 Task: Show more about the house rules of villa in Thermal, California, United States.
Action: Mouse moved to (357, 131)
Screenshot: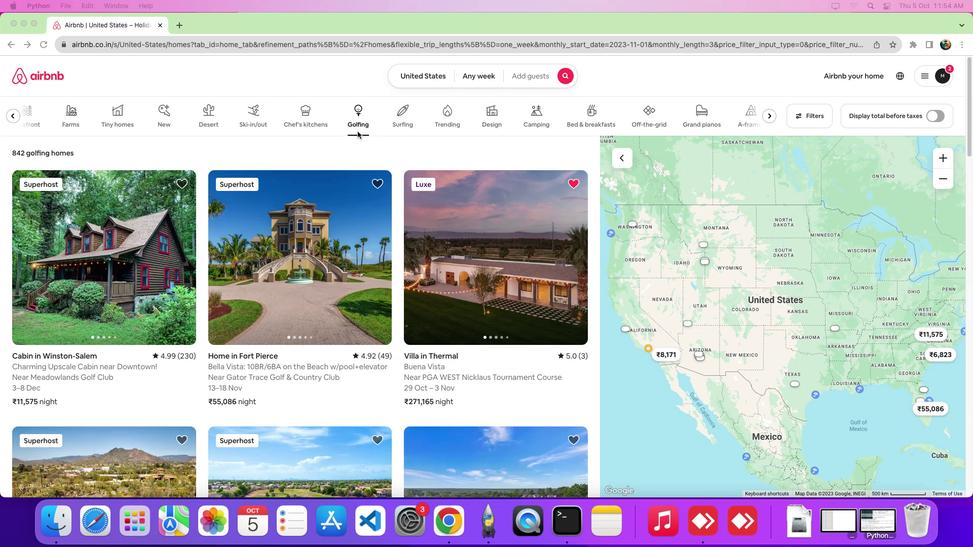 
Action: Mouse pressed left at (357, 131)
Screenshot: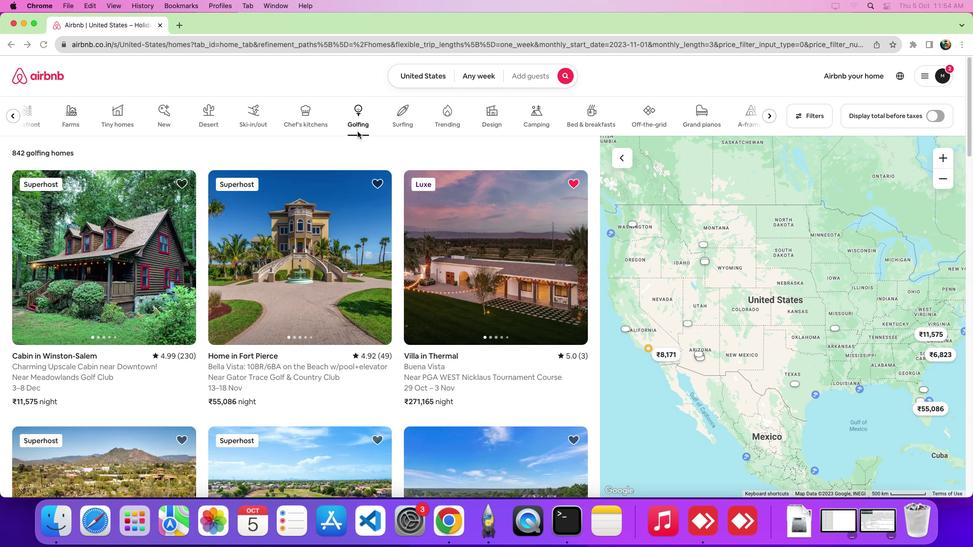 
Action: Mouse moved to (449, 222)
Screenshot: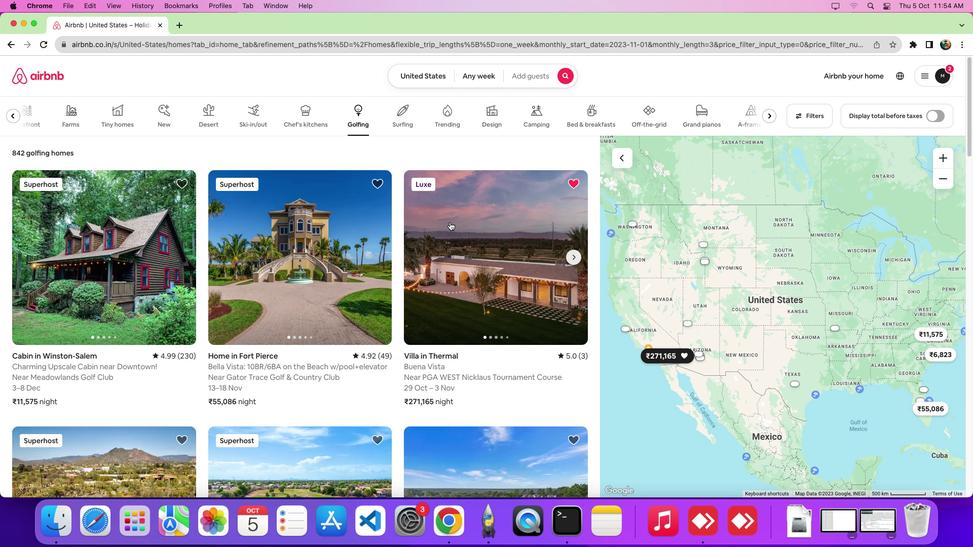 
Action: Mouse pressed left at (449, 222)
Screenshot: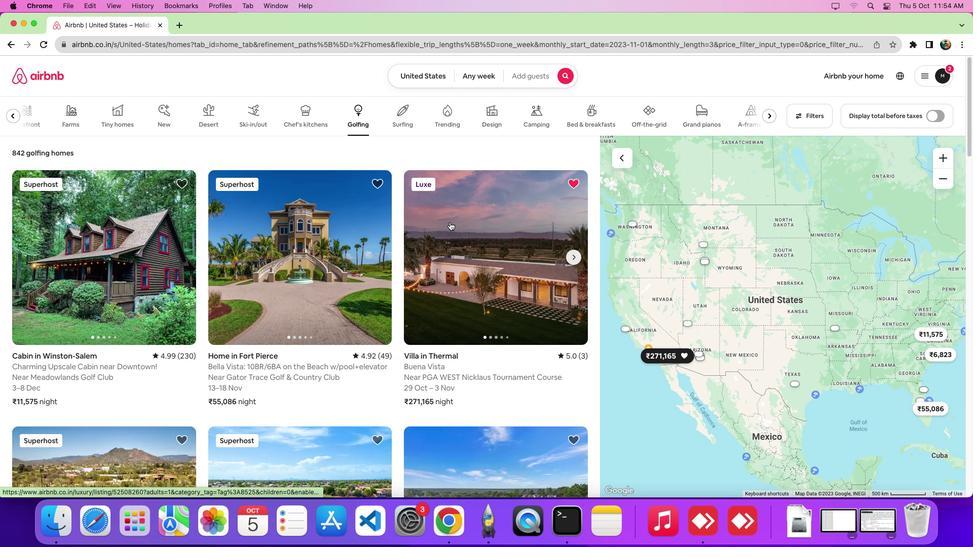 
Action: Mouse moved to (394, 309)
Screenshot: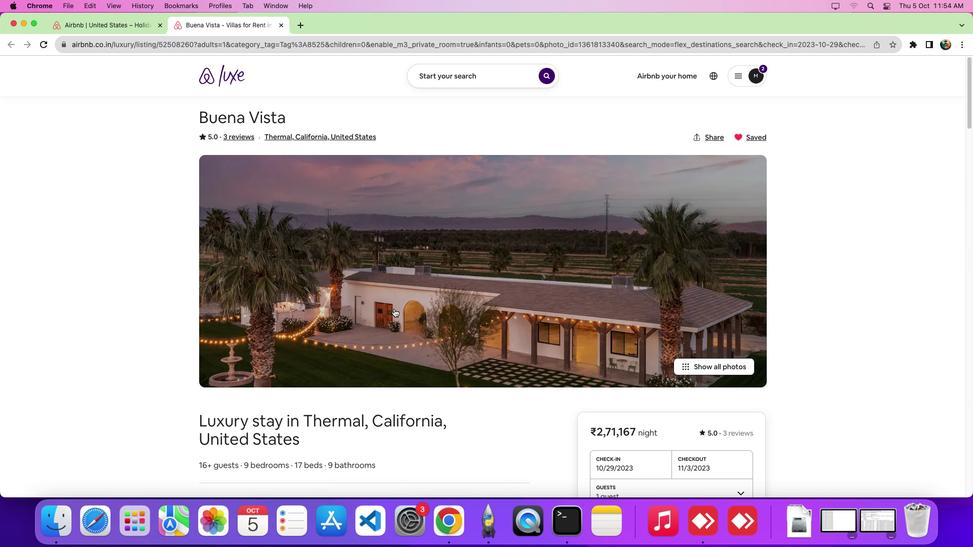 
Action: Mouse scrolled (394, 309) with delta (0, 0)
Screenshot: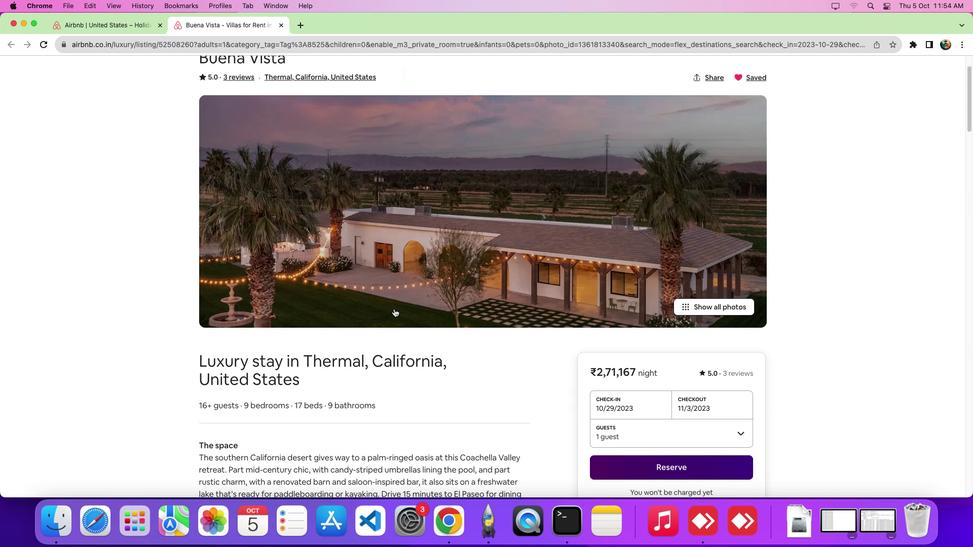 
Action: Mouse scrolled (394, 309) with delta (0, 0)
Screenshot: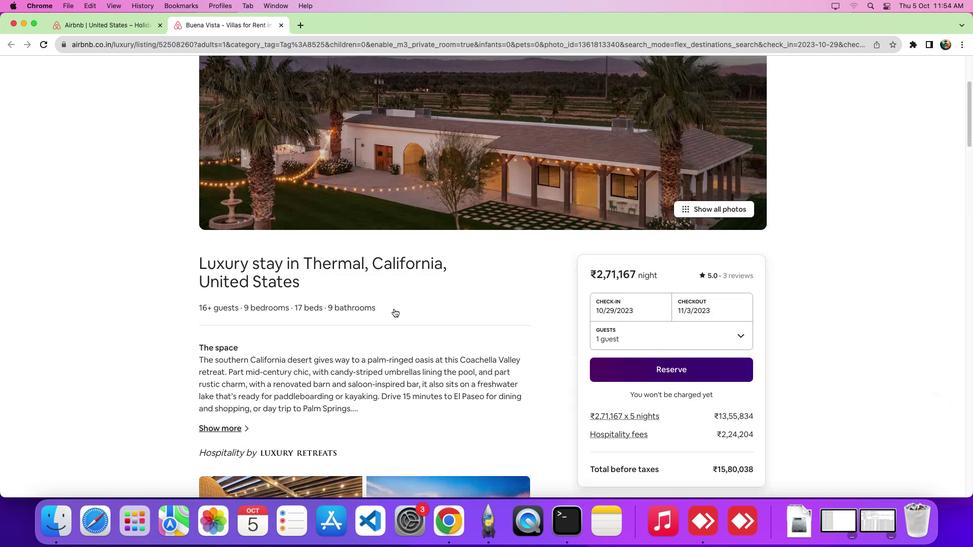 
Action: Mouse scrolled (394, 309) with delta (0, -4)
Screenshot: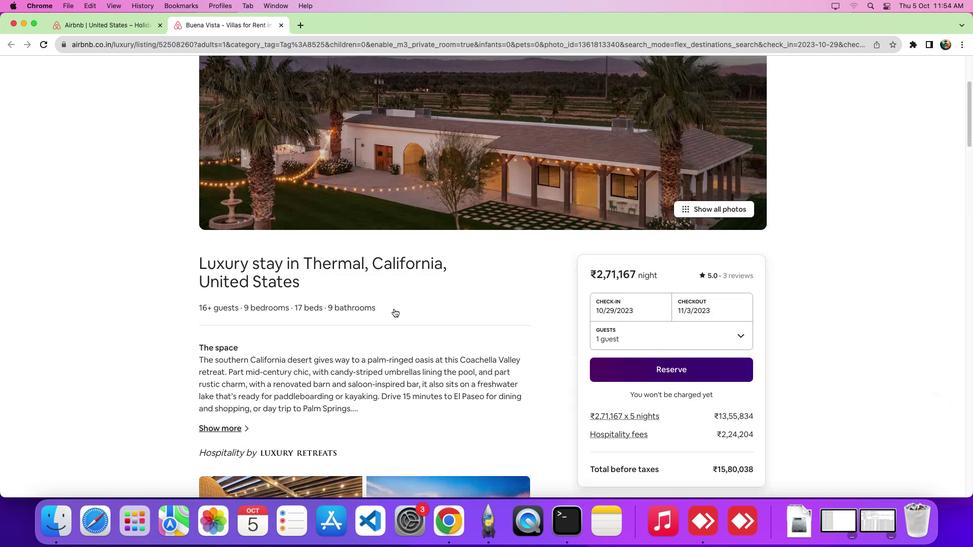 
Action: Mouse scrolled (394, 309) with delta (0, -5)
Screenshot: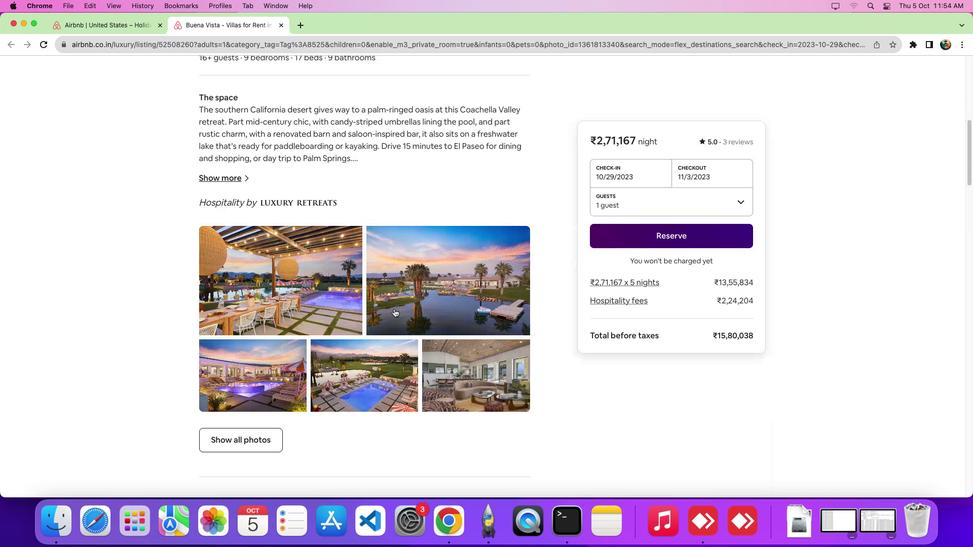 
Action: Mouse scrolled (394, 309) with delta (0, 0)
Screenshot: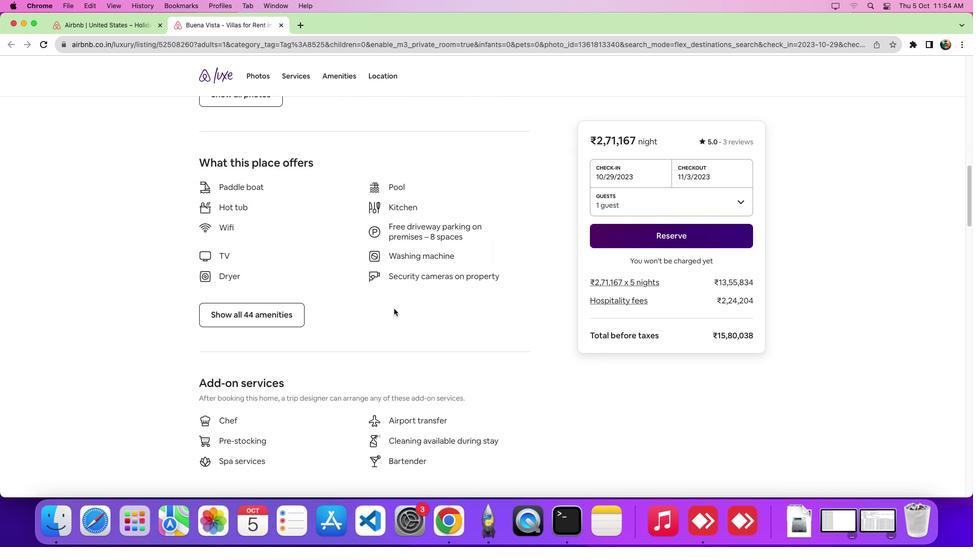 
Action: Mouse scrolled (394, 309) with delta (0, -1)
Screenshot: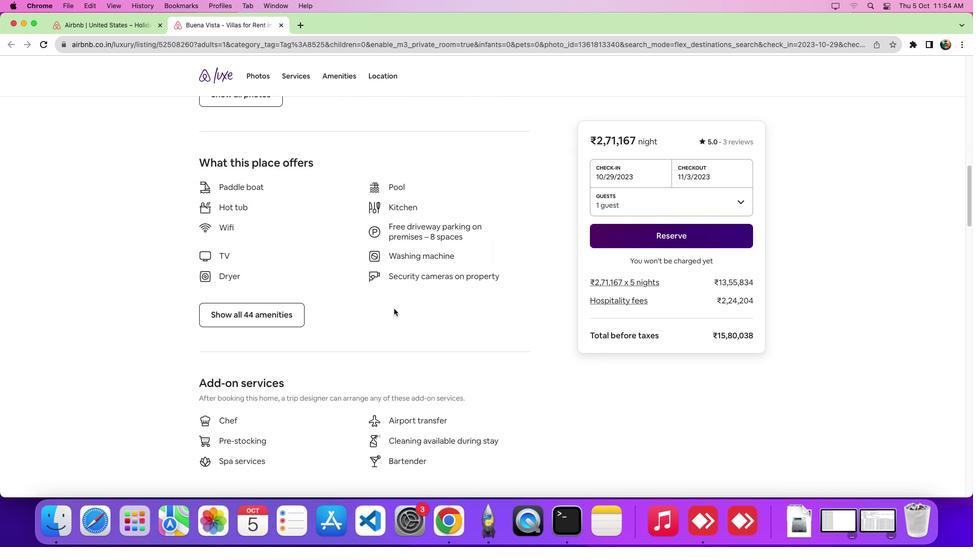 
Action: Mouse scrolled (394, 309) with delta (0, -5)
Screenshot: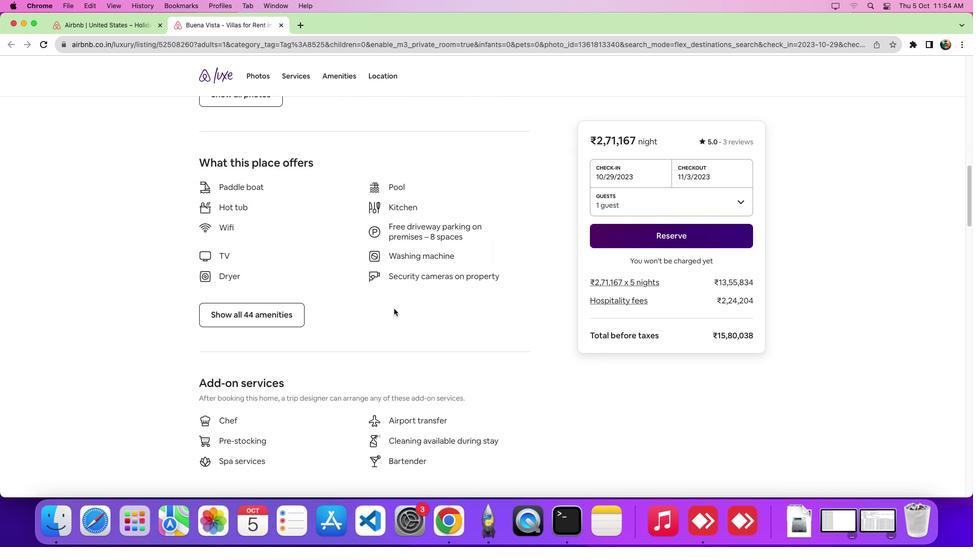 
Action: Mouse scrolled (394, 309) with delta (0, -7)
Screenshot: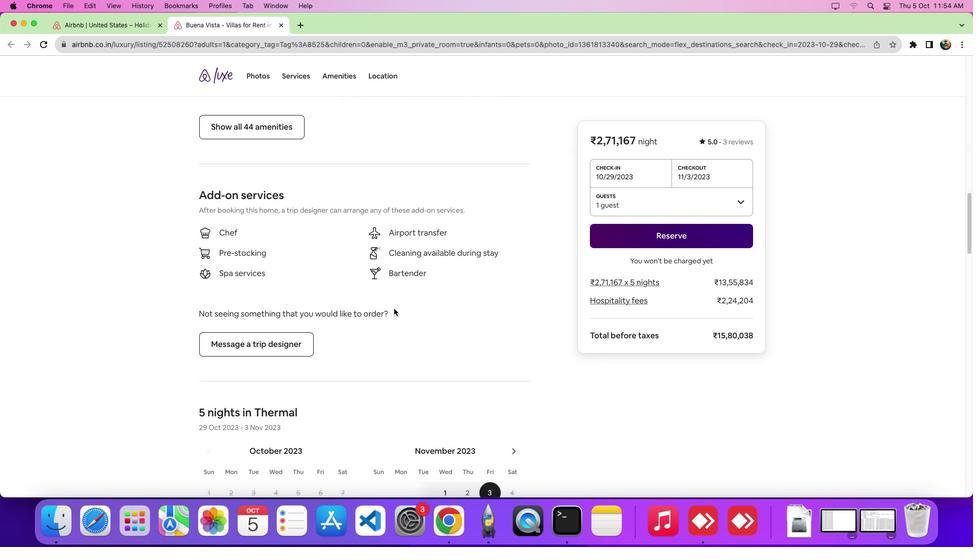 
Action: Mouse scrolled (394, 309) with delta (0, 0)
Screenshot: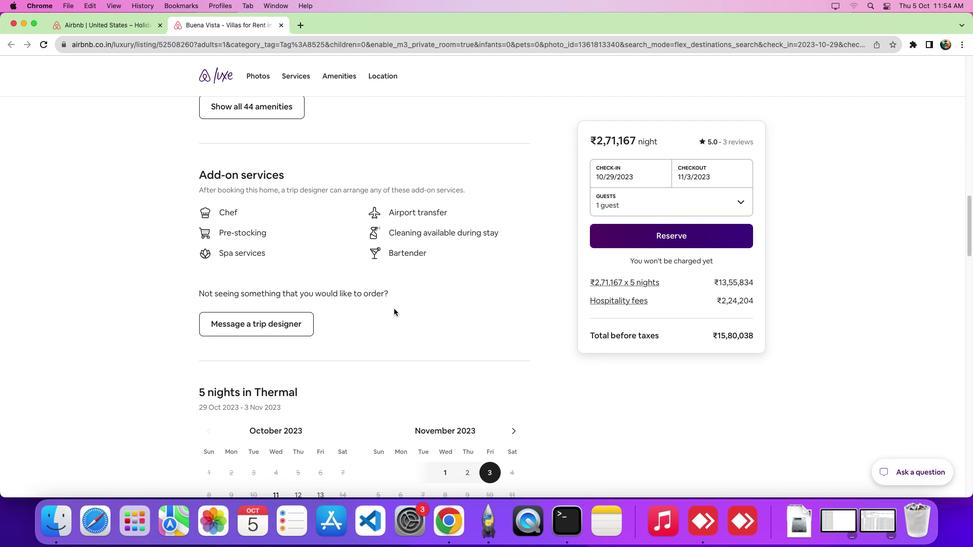 
Action: Mouse scrolled (394, 309) with delta (0, 0)
Screenshot: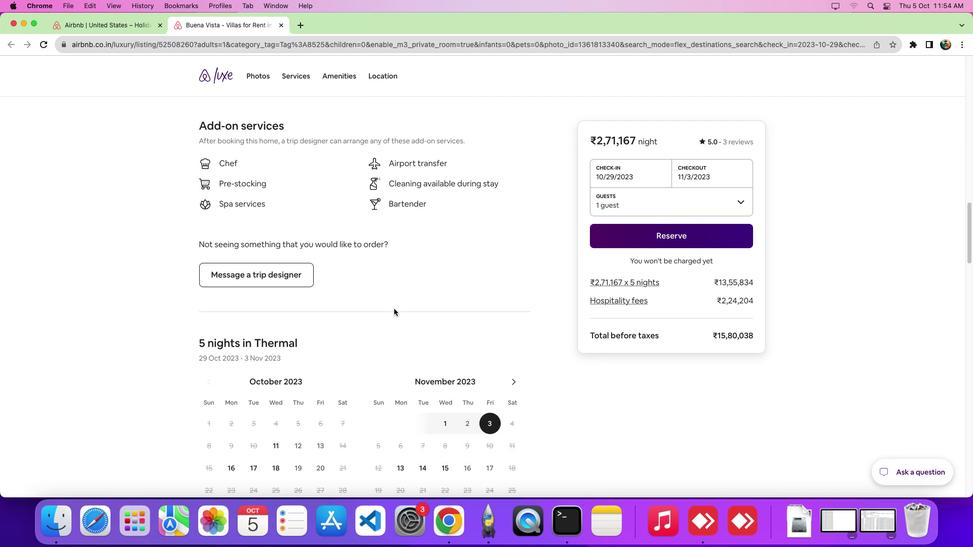 
Action: Mouse scrolled (394, 309) with delta (0, -3)
Screenshot: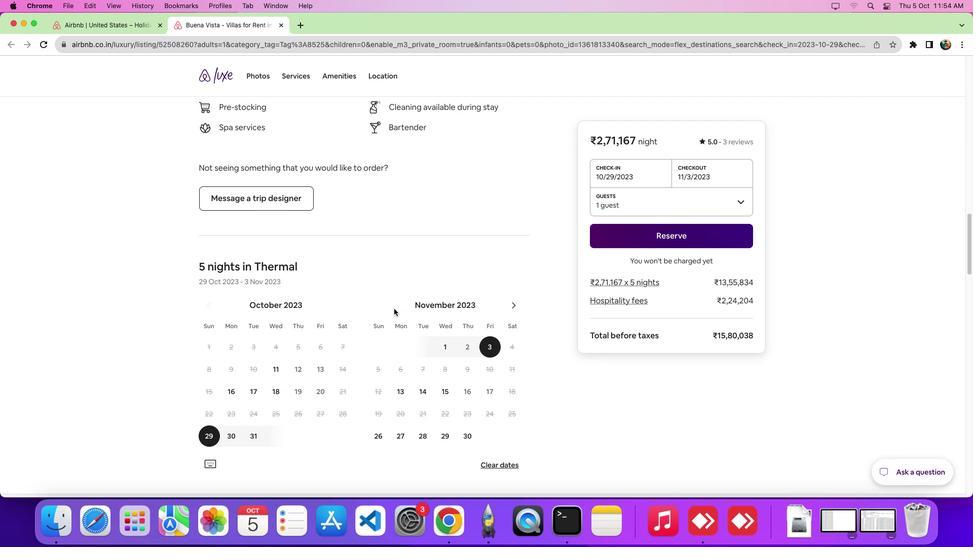 
Action: Mouse scrolled (394, 309) with delta (0, -4)
Screenshot: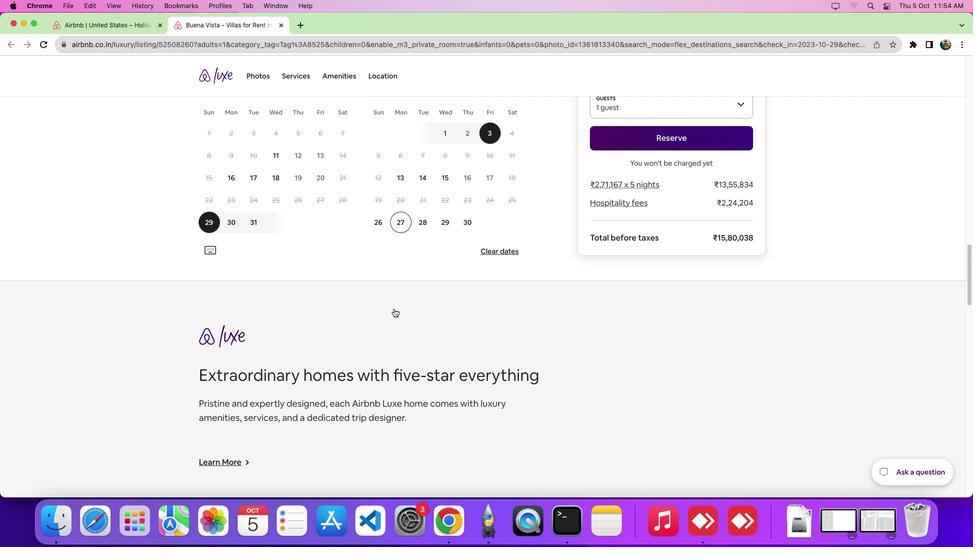 
Action: Mouse scrolled (394, 309) with delta (0, 0)
Screenshot: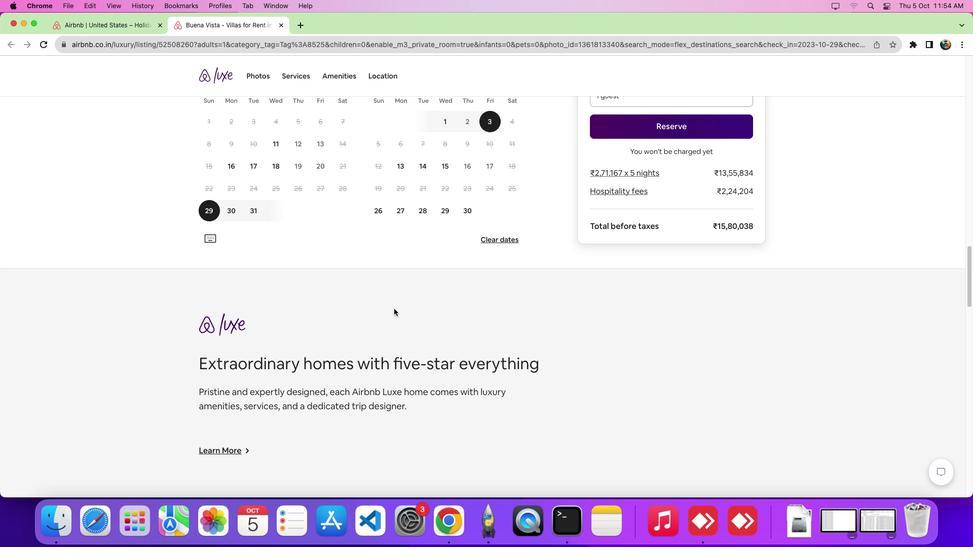 
Action: Mouse scrolled (394, 309) with delta (0, 0)
Screenshot: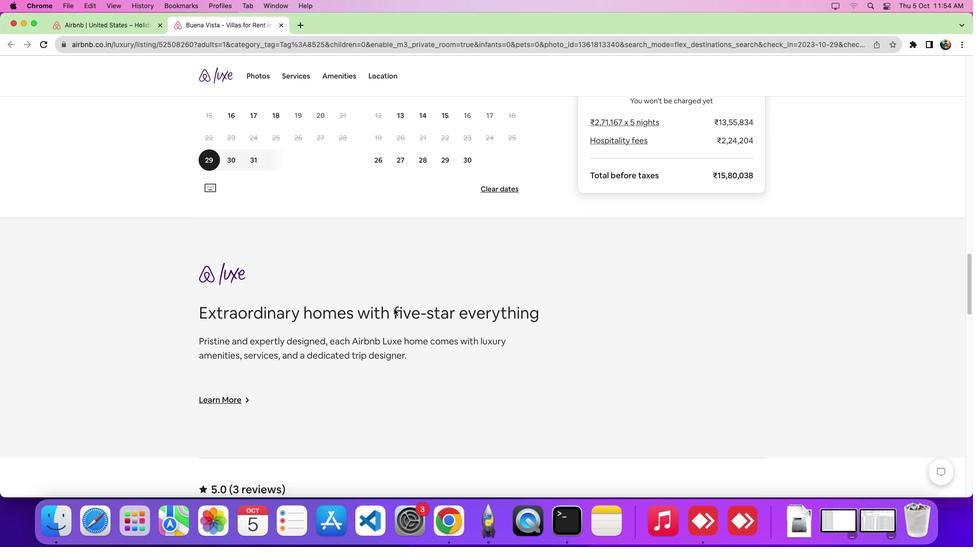 
Action: Mouse scrolled (394, 309) with delta (0, -2)
Screenshot: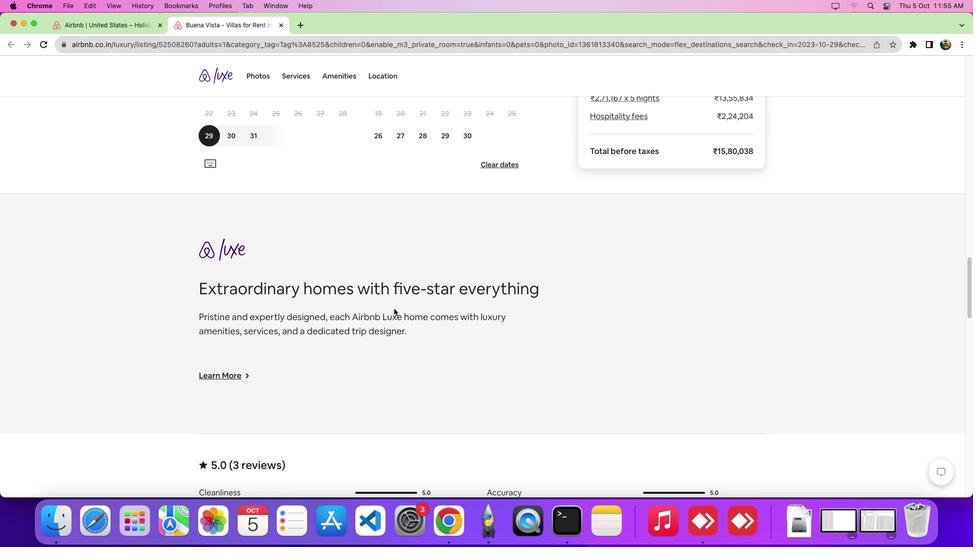 
Action: Mouse scrolled (394, 309) with delta (0, 0)
Screenshot: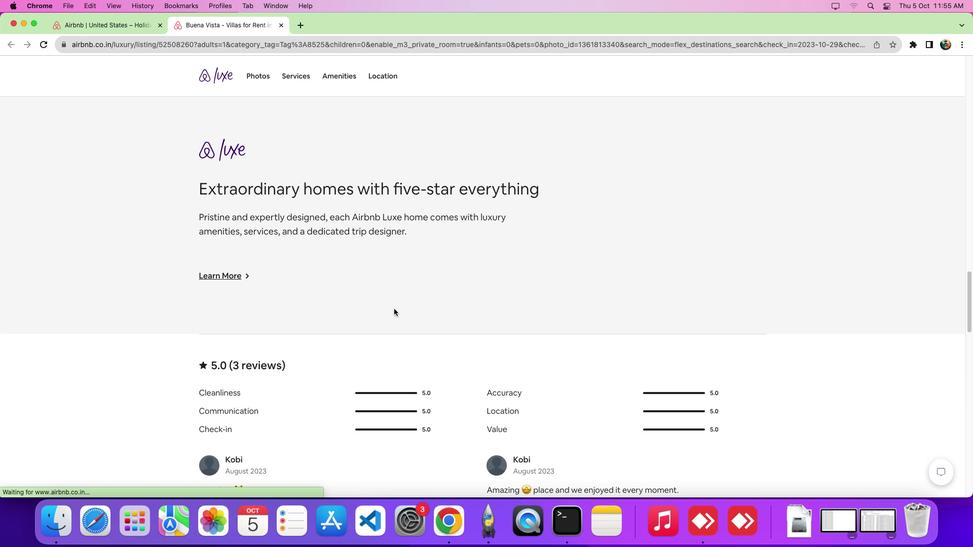 
Action: Mouse scrolled (394, 309) with delta (0, 0)
Screenshot: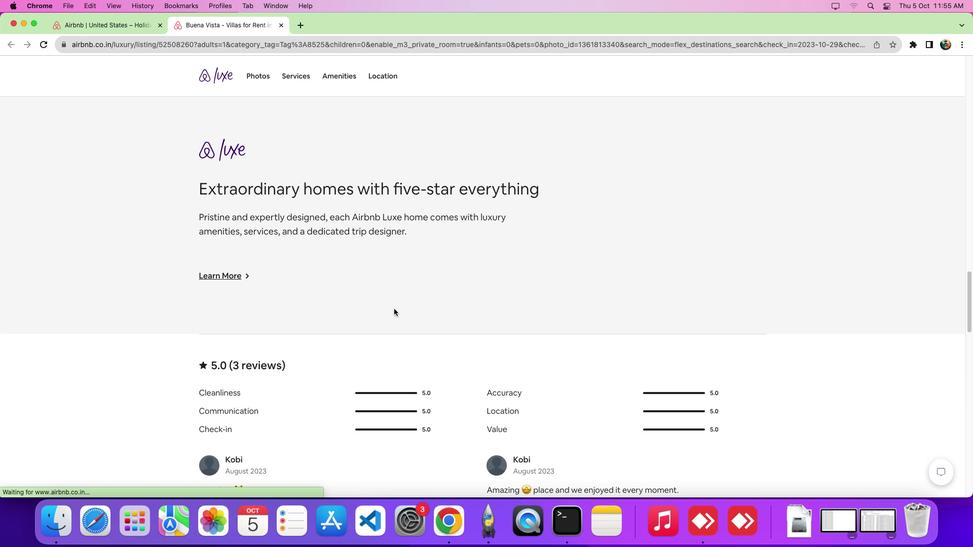 
Action: Mouse scrolled (394, 309) with delta (0, -4)
Screenshot: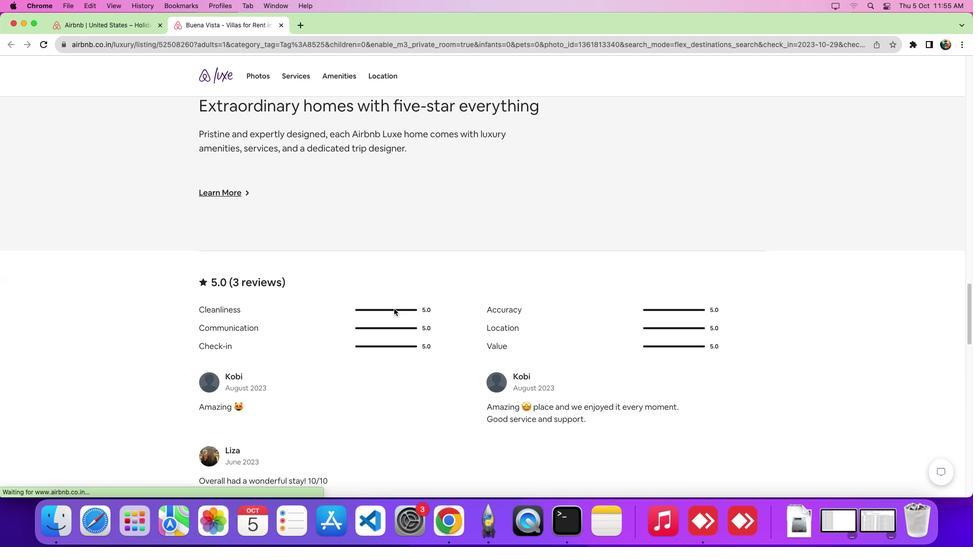 
Action: Mouse scrolled (394, 309) with delta (0, -3)
Screenshot: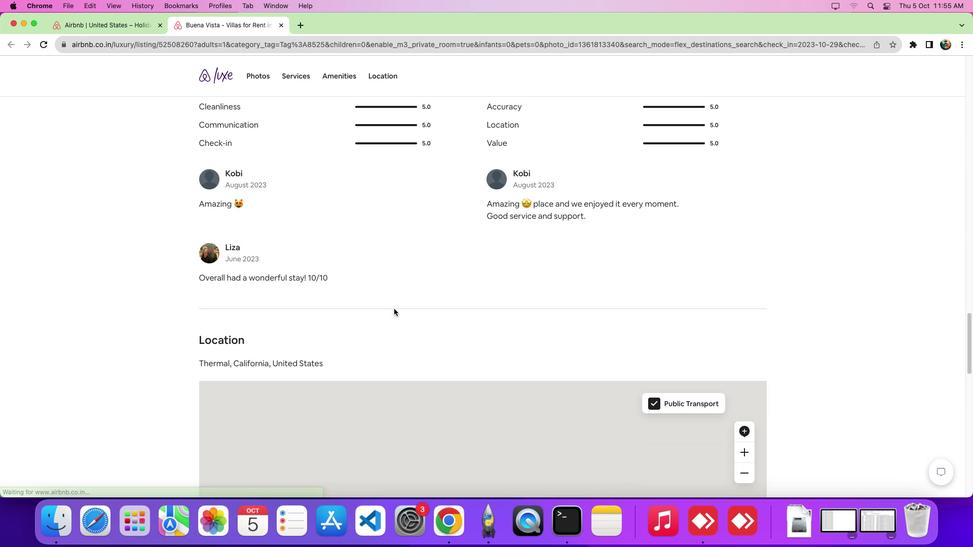 
Action: Mouse scrolled (394, 309) with delta (0, 0)
Screenshot: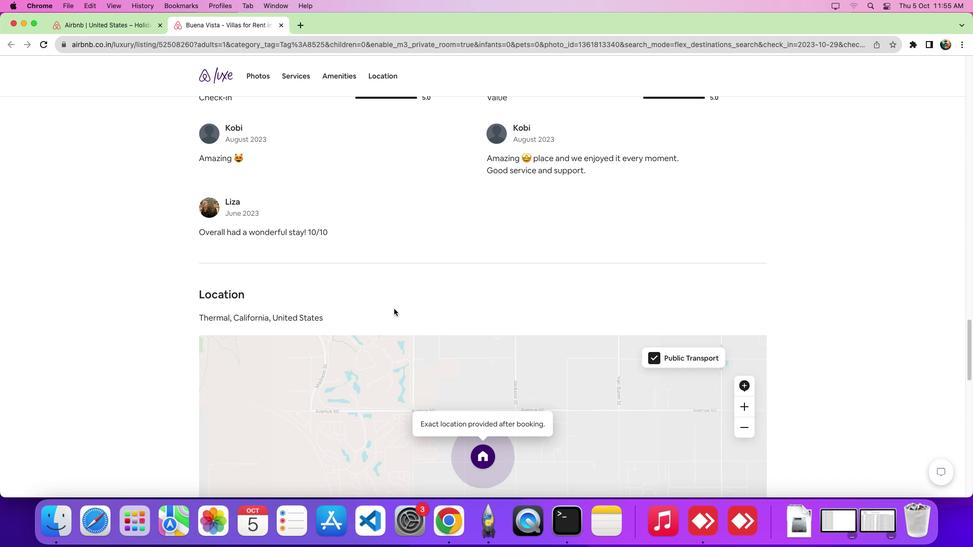 
Action: Mouse scrolled (394, 309) with delta (0, 0)
Screenshot: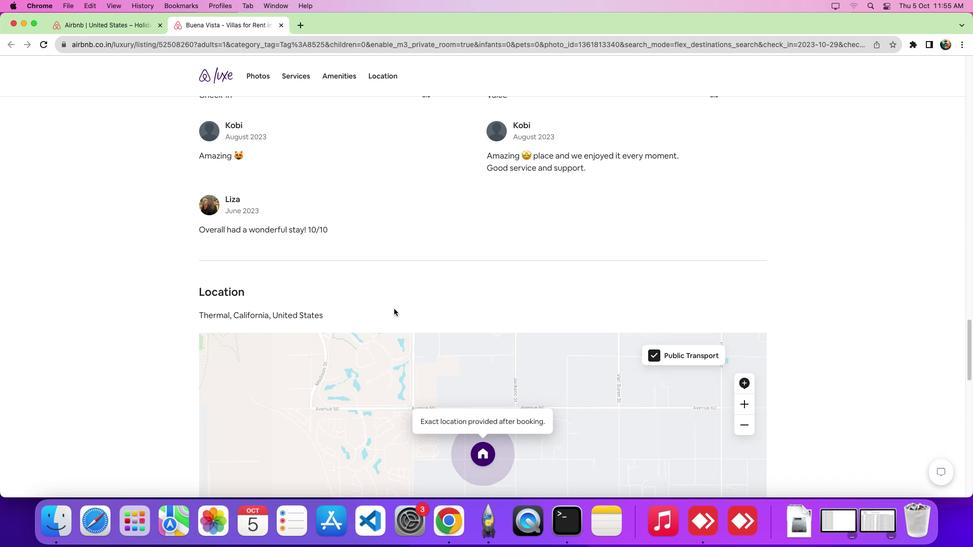
Action: Mouse scrolled (394, 309) with delta (0, -1)
Screenshot: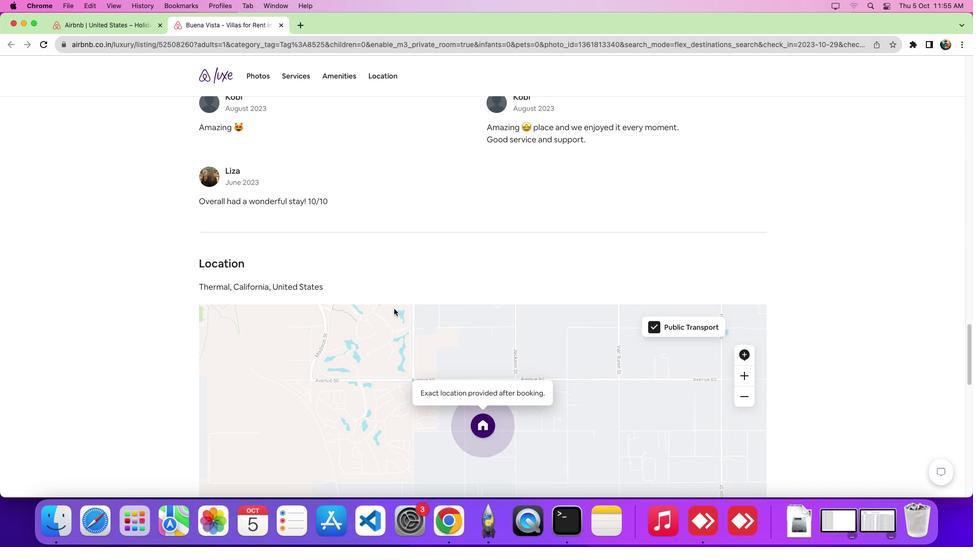 
Action: Mouse moved to (321, 280)
Screenshot: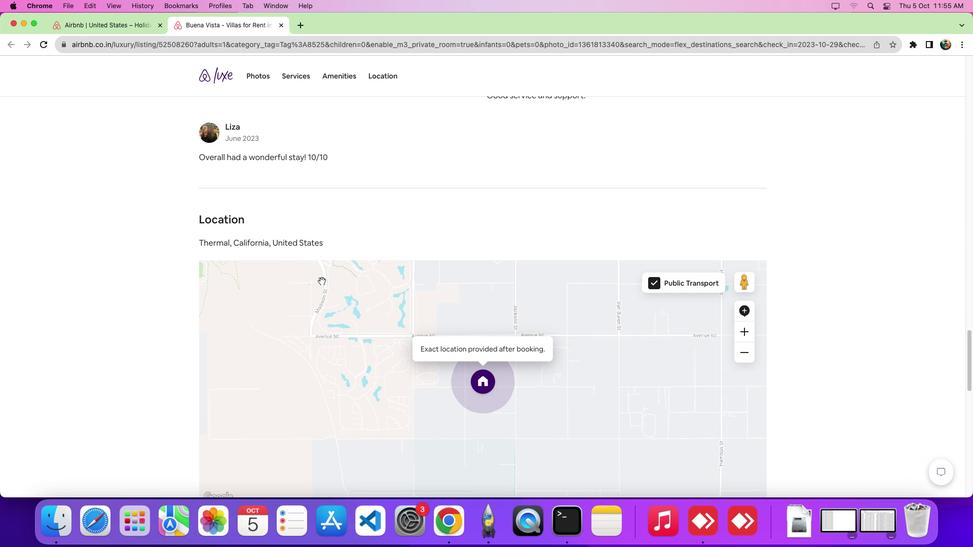
Action: Mouse scrolled (321, 280) with delta (0, 0)
Screenshot: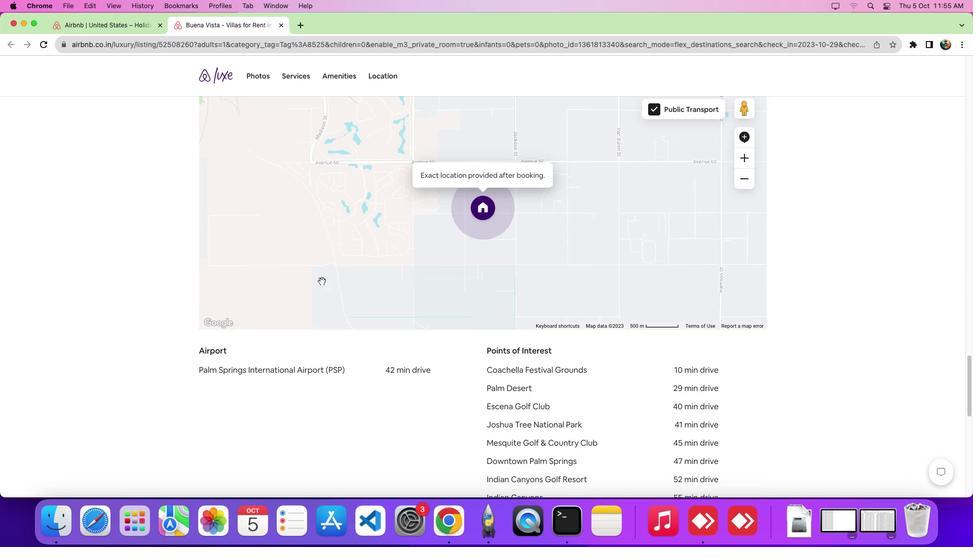 
Action: Mouse scrolled (321, 280) with delta (0, -1)
Screenshot: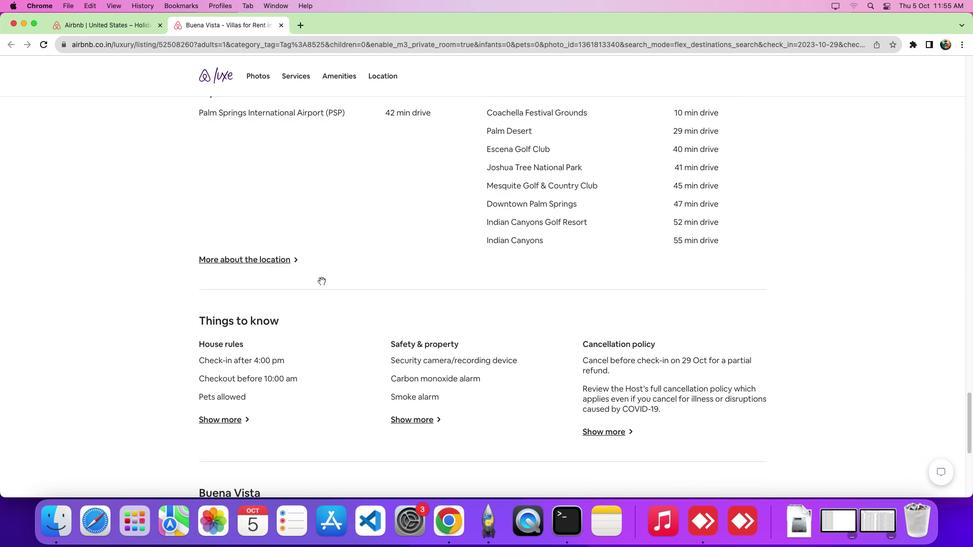 
Action: Mouse scrolled (321, 280) with delta (0, -4)
Screenshot: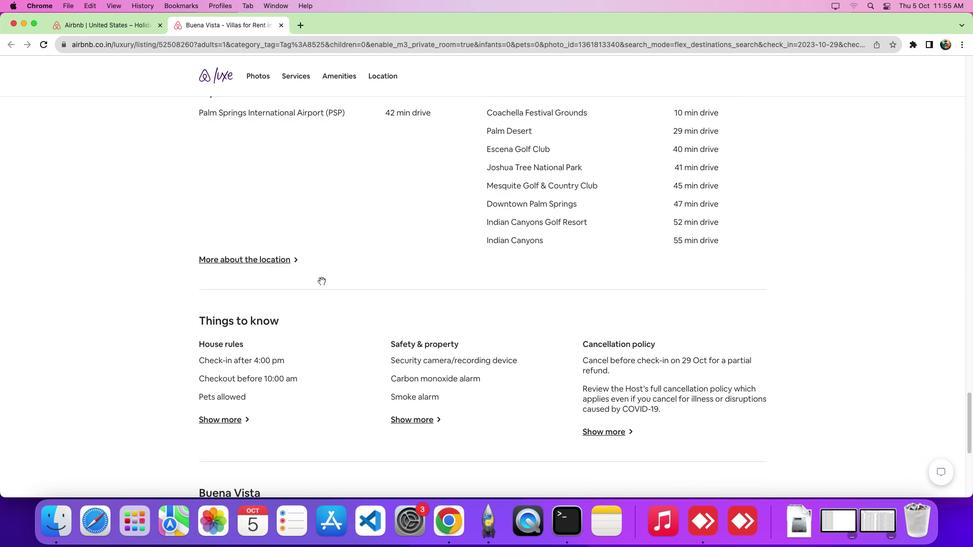 
Action: Mouse scrolled (321, 280) with delta (0, -7)
Screenshot: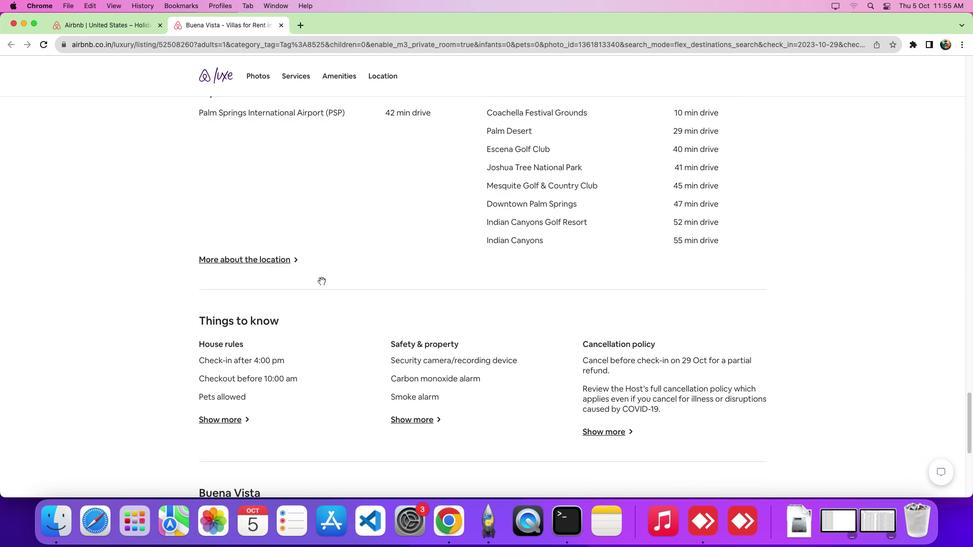 
Action: Mouse moved to (203, 323)
Screenshot: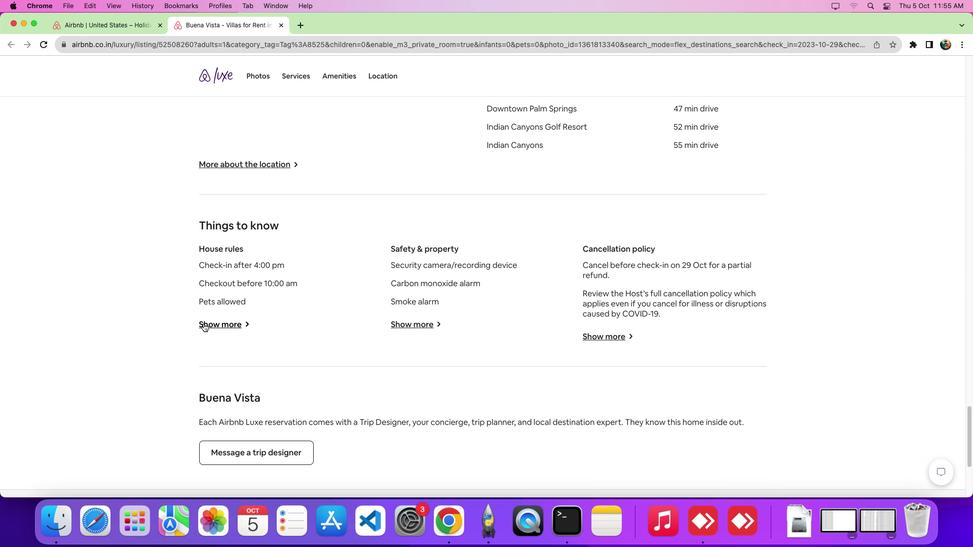 
Action: Mouse pressed left at (203, 323)
Screenshot: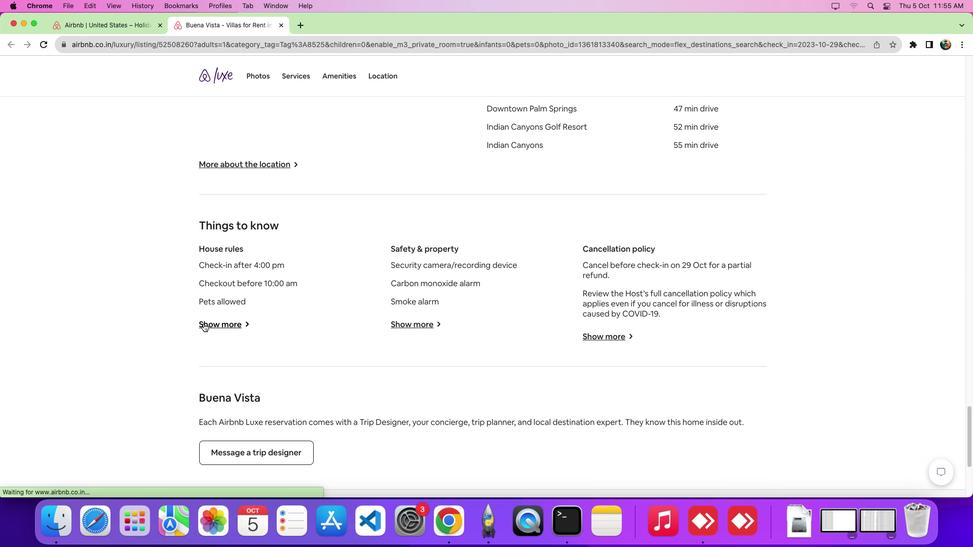 
Action: Mouse moved to (478, 328)
Screenshot: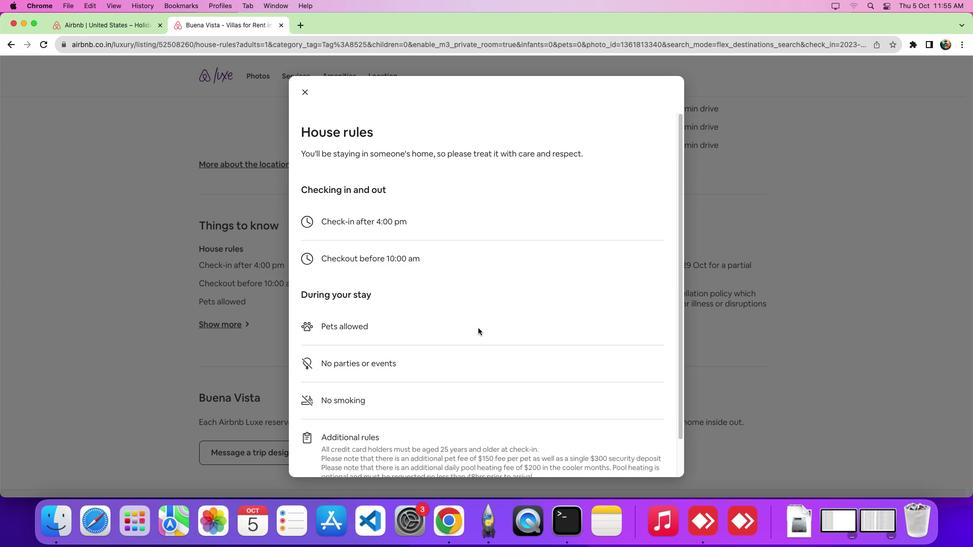 
Action: Mouse scrolled (478, 328) with delta (0, 0)
Screenshot: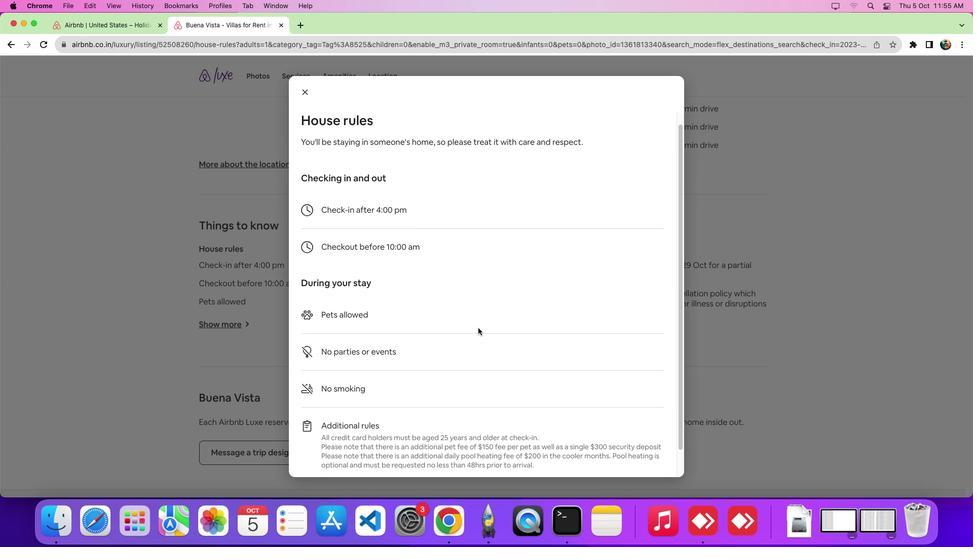 
Action: Mouse scrolled (478, 328) with delta (0, -1)
Screenshot: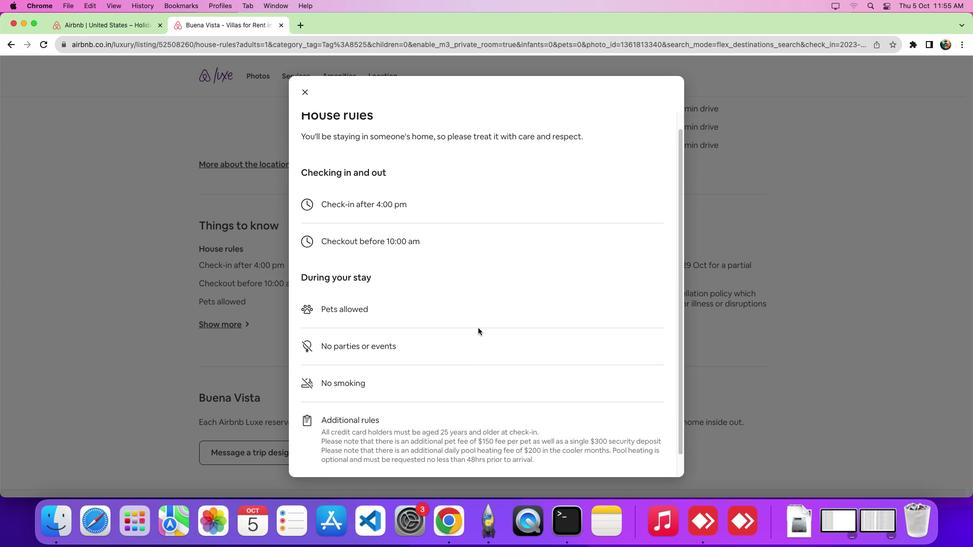 
Action: Mouse scrolled (478, 328) with delta (0, -4)
Screenshot: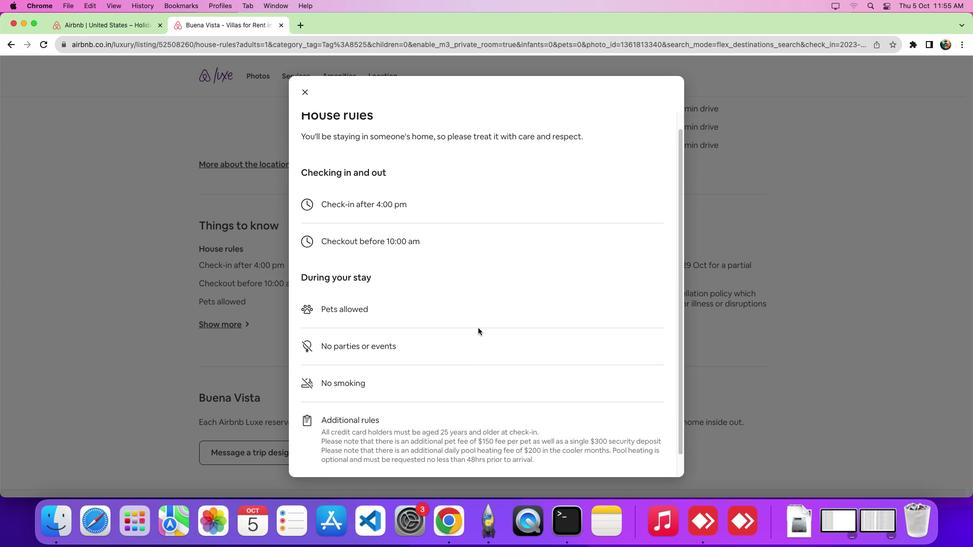 
Action: Mouse moved to (482, 329)
Screenshot: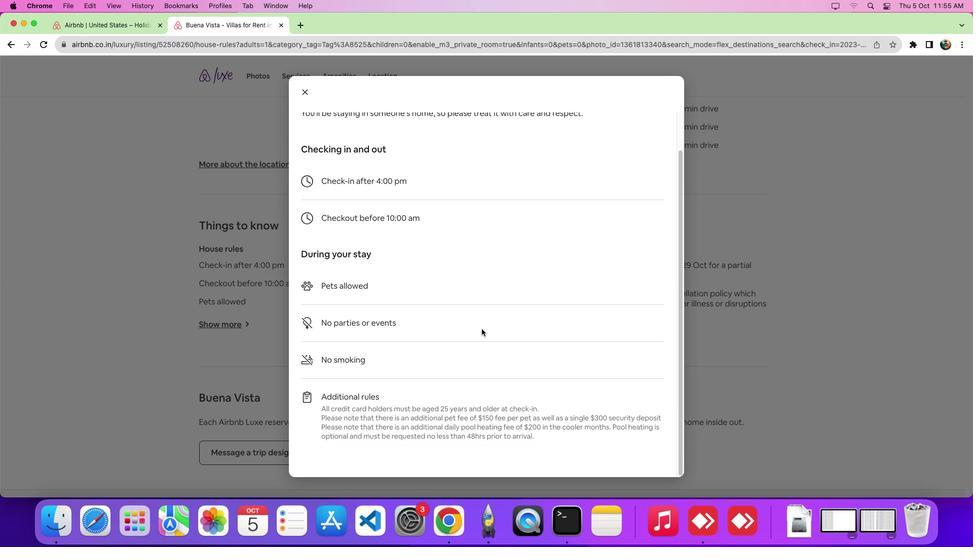 
